 Task: Check the sale-to-list ratio of split bedroom in the last 3 years.
Action: Mouse moved to (812, 181)
Screenshot: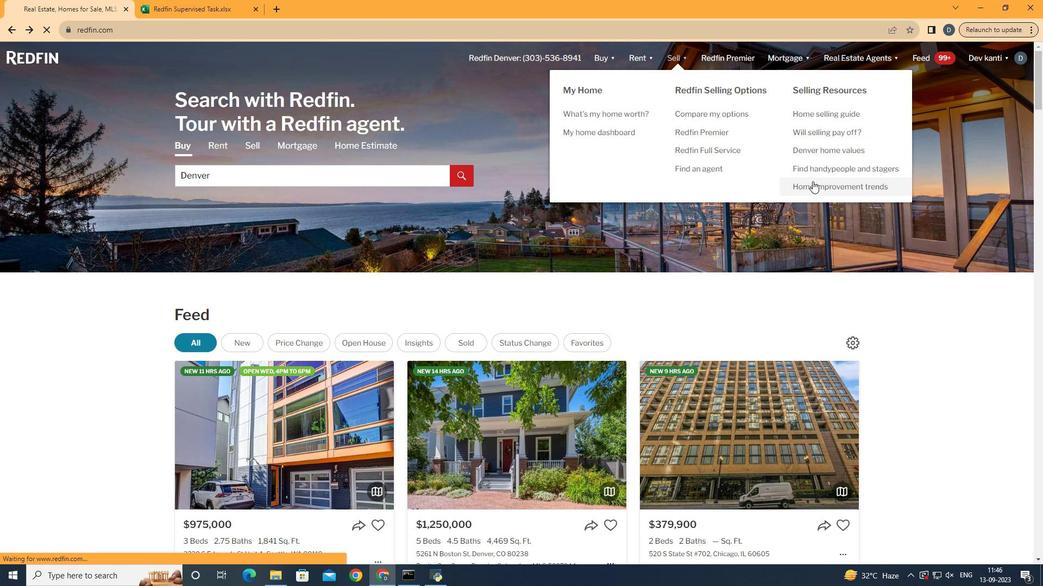 
Action: Mouse pressed left at (812, 181)
Screenshot: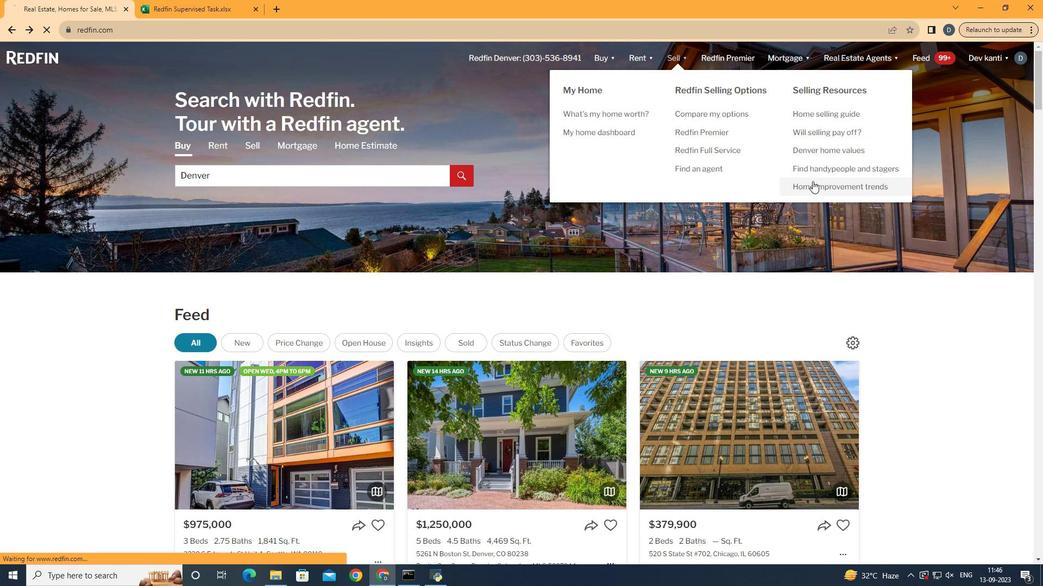 
Action: Mouse moved to (264, 208)
Screenshot: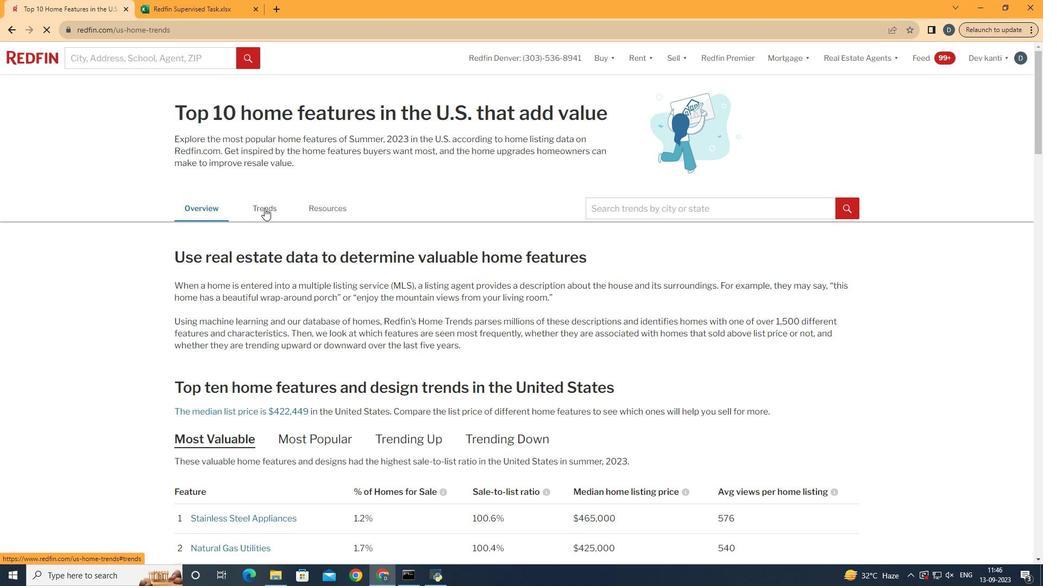 
Action: Mouse pressed left at (264, 208)
Screenshot: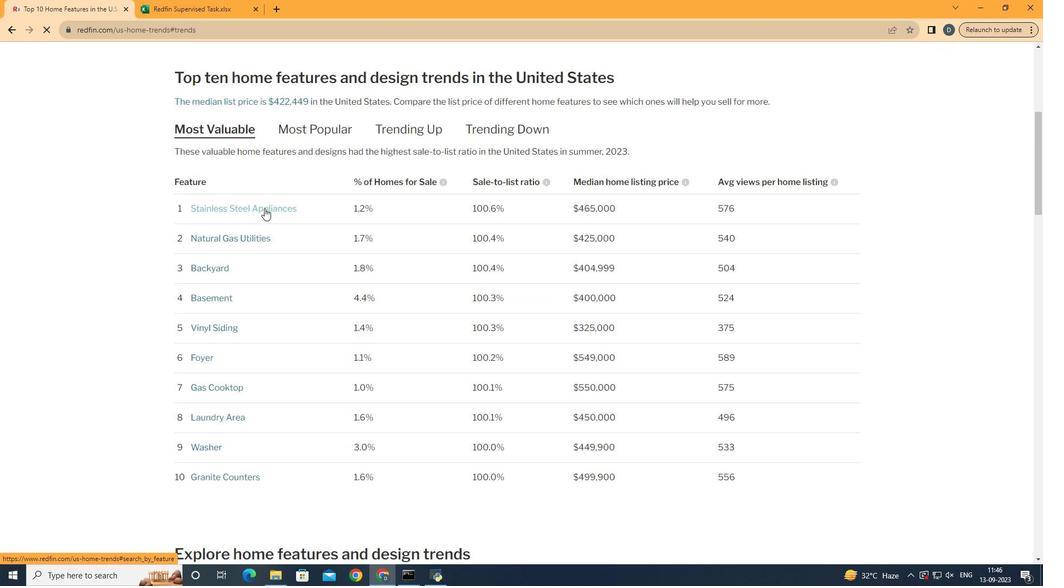 
Action: Mouse moved to (322, 299)
Screenshot: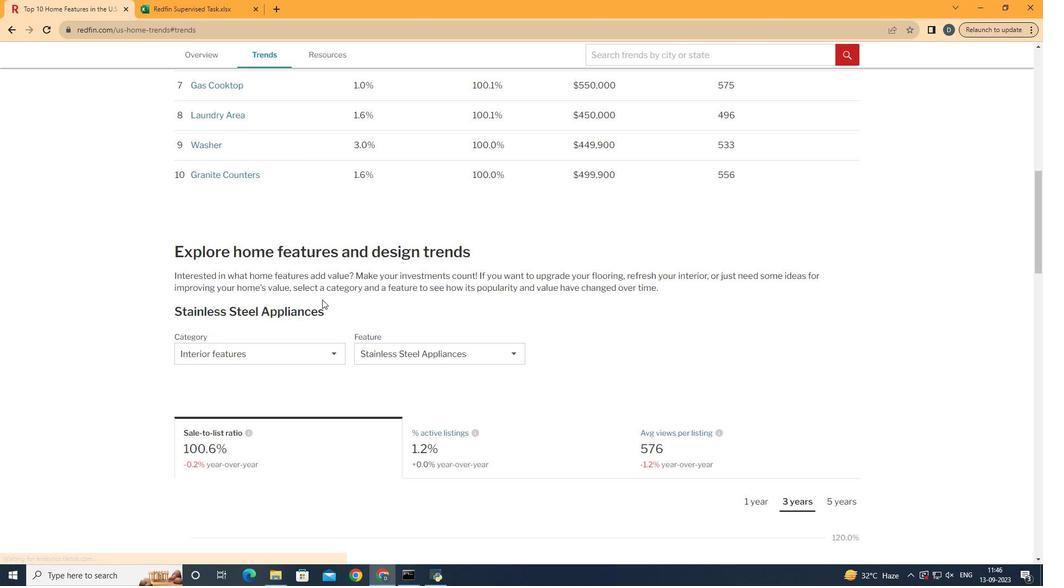 
Action: Mouse scrolled (322, 299) with delta (0, 0)
Screenshot: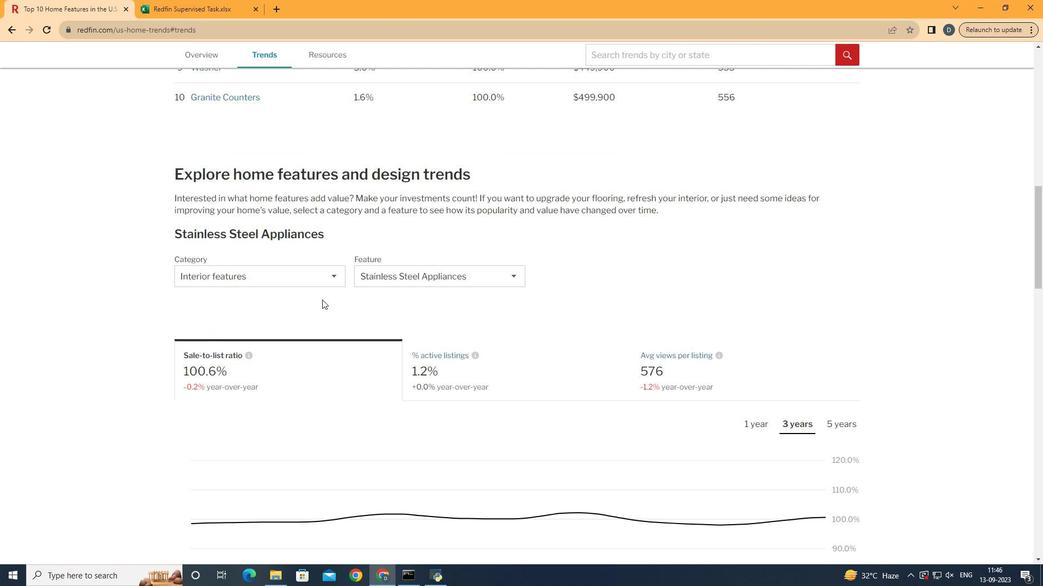 
Action: Mouse scrolled (322, 299) with delta (0, 0)
Screenshot: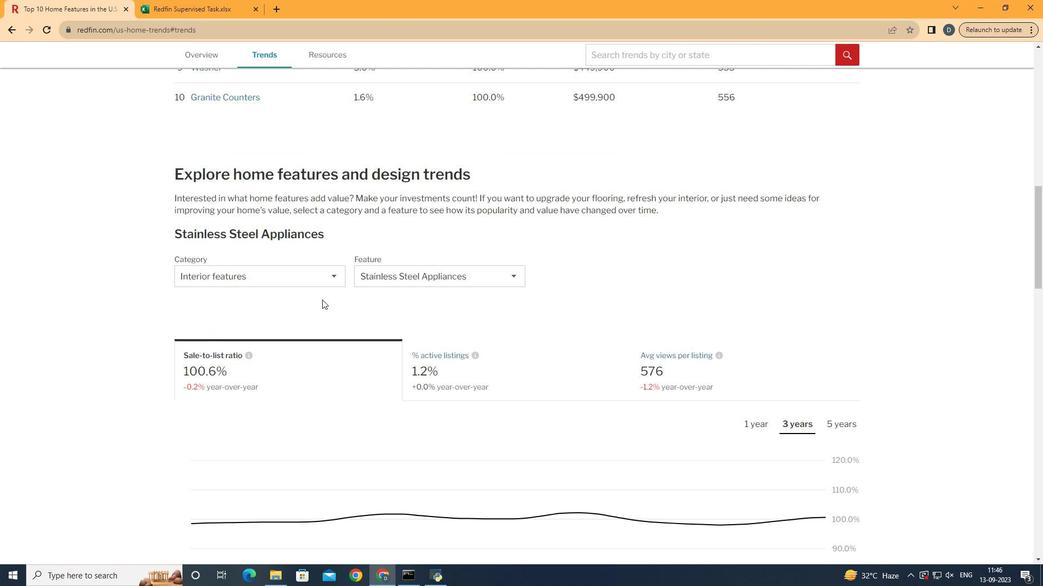 
Action: Mouse scrolled (322, 299) with delta (0, 0)
Screenshot: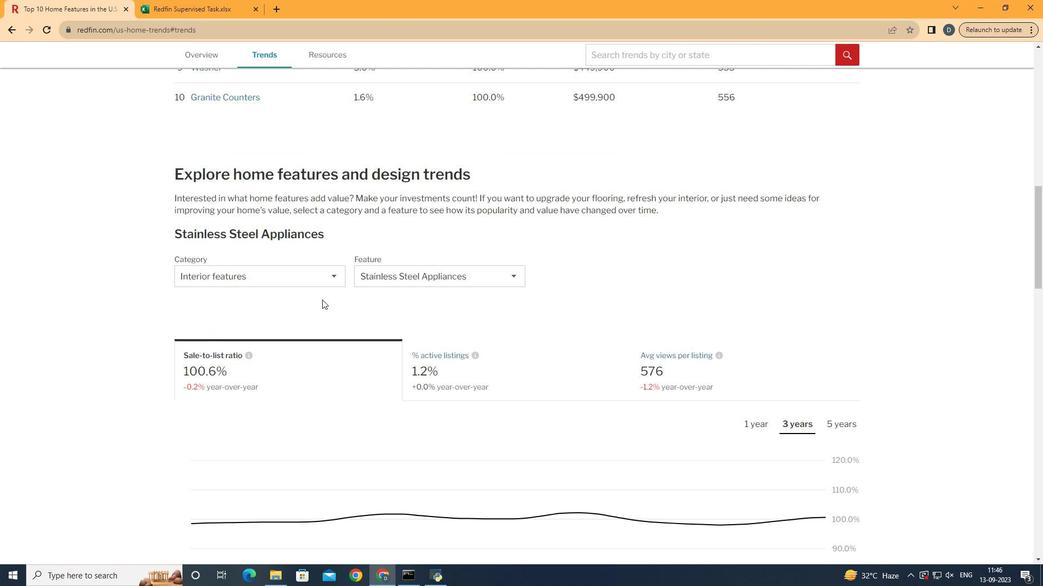 
Action: Mouse scrolled (322, 299) with delta (0, 0)
Screenshot: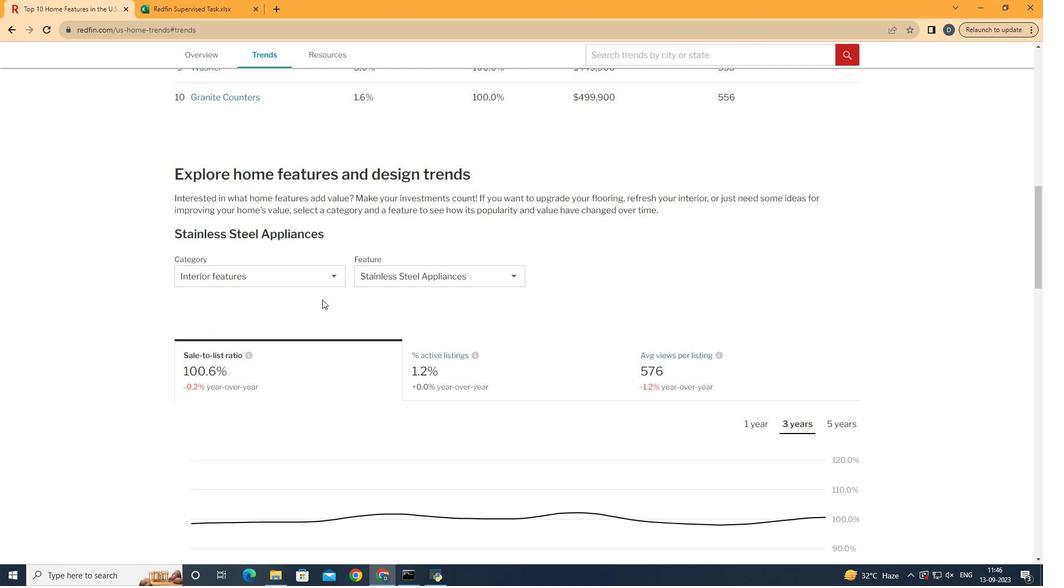 
Action: Mouse scrolled (322, 299) with delta (0, 0)
Screenshot: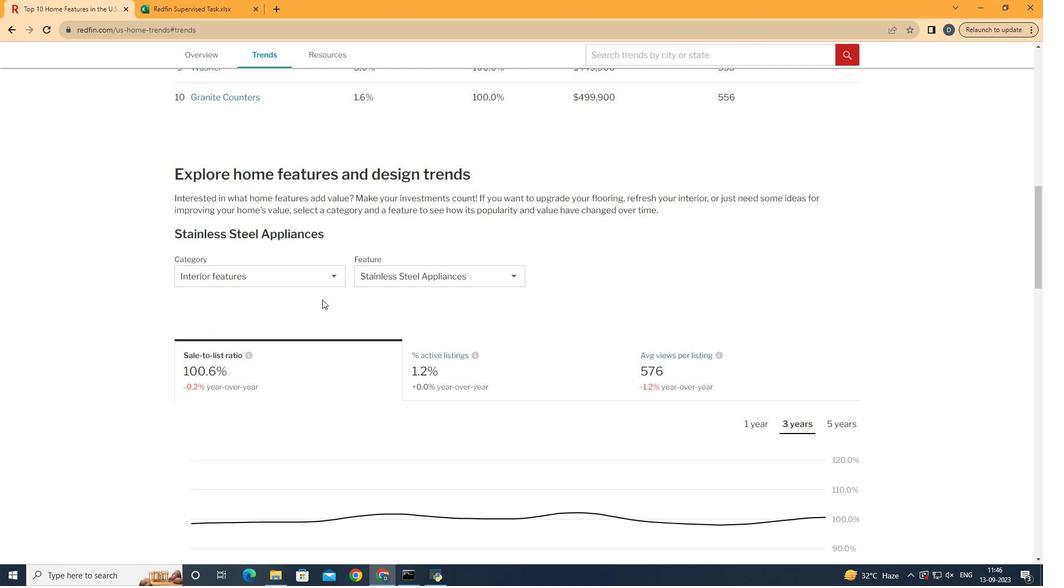 
Action: Mouse scrolled (322, 299) with delta (0, 0)
Screenshot: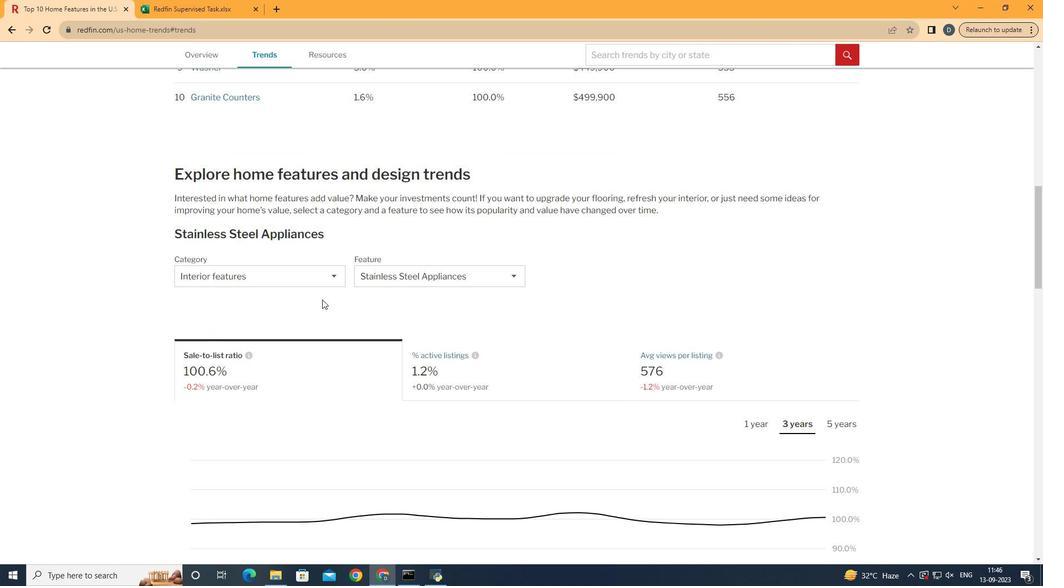 
Action: Mouse scrolled (322, 299) with delta (0, 0)
Screenshot: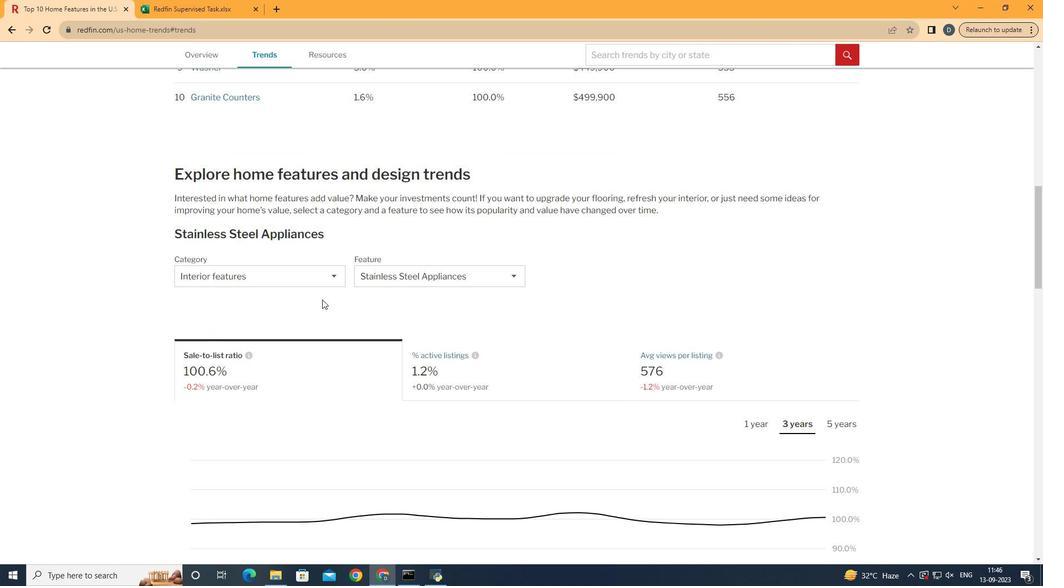 
Action: Mouse moved to (308, 279)
Screenshot: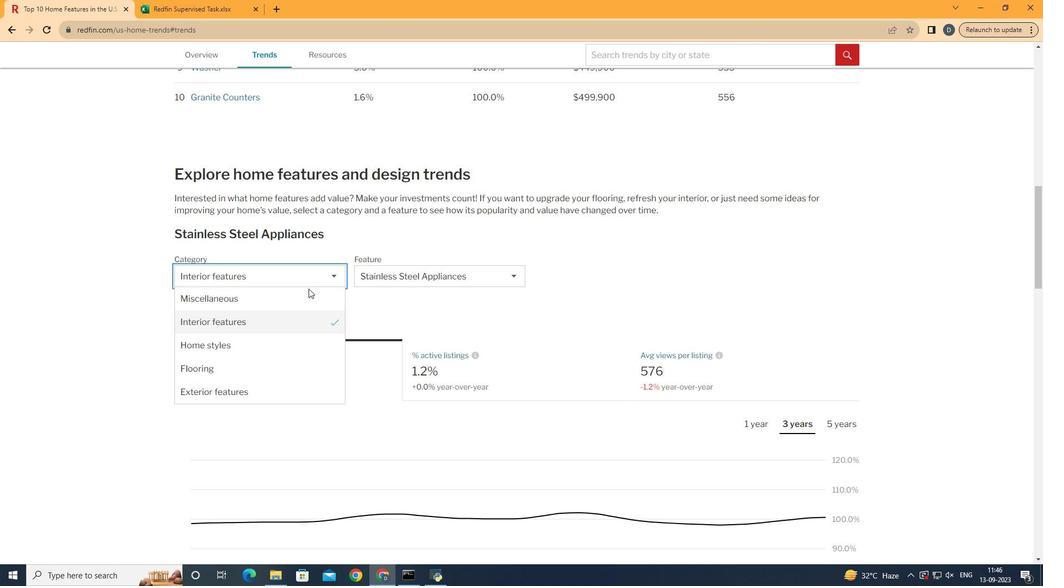 
Action: Mouse pressed left at (308, 279)
Screenshot: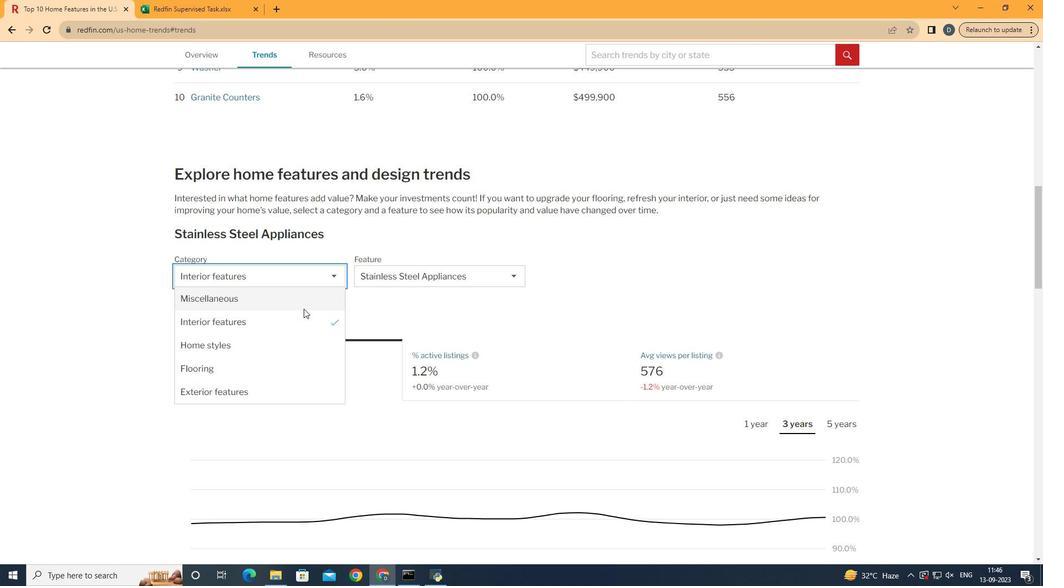 
Action: Mouse moved to (302, 317)
Screenshot: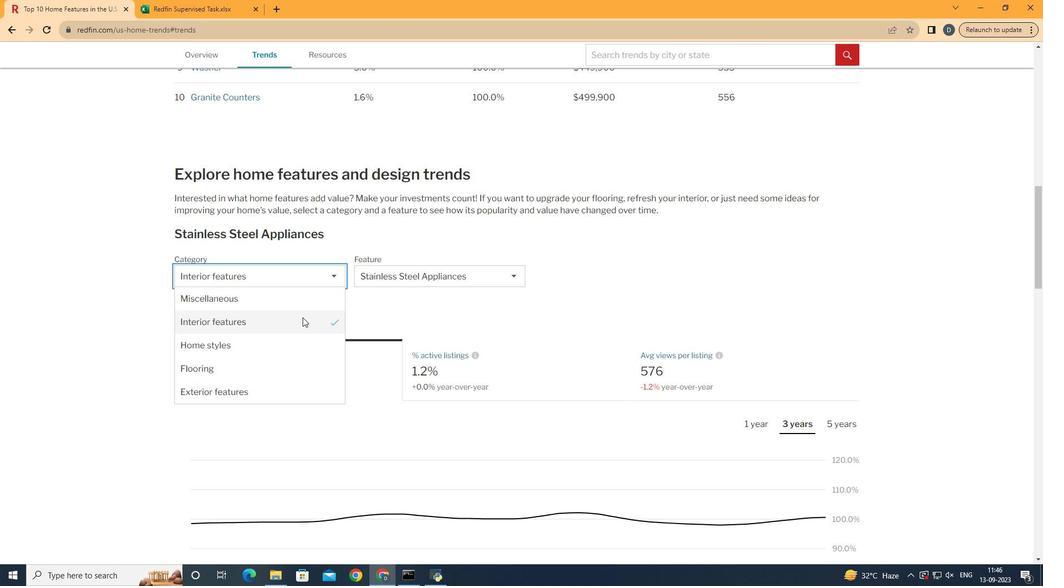 
Action: Mouse pressed left at (302, 317)
Screenshot: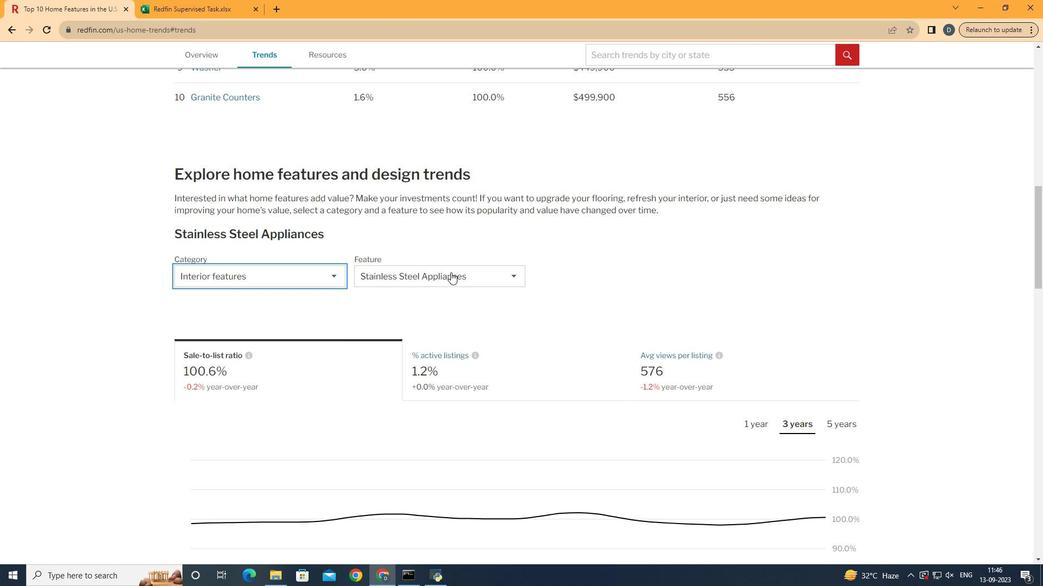 
Action: Mouse moved to (462, 270)
Screenshot: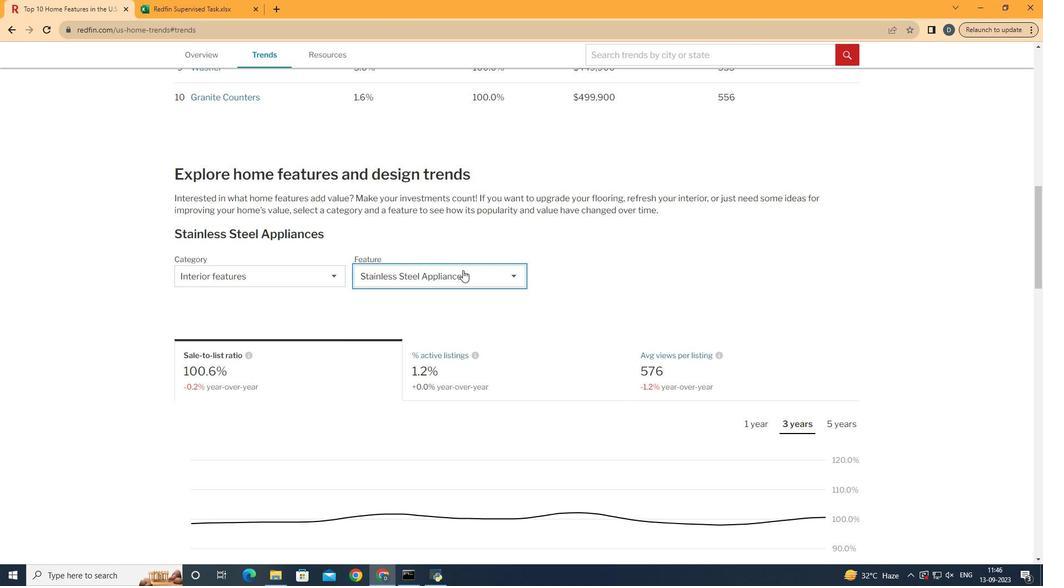 
Action: Mouse pressed left at (462, 270)
Screenshot: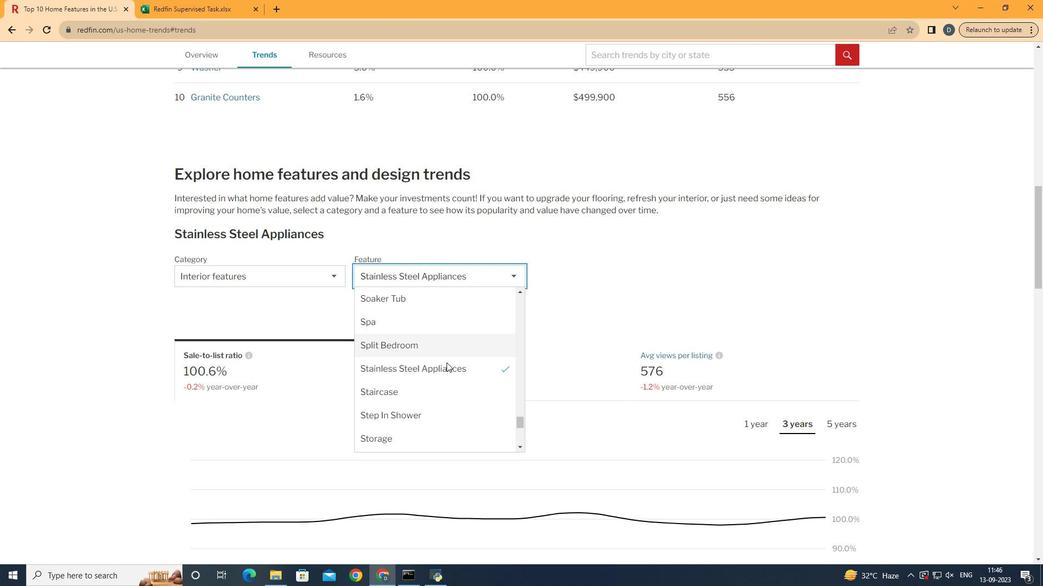 
Action: Mouse moved to (457, 347)
Screenshot: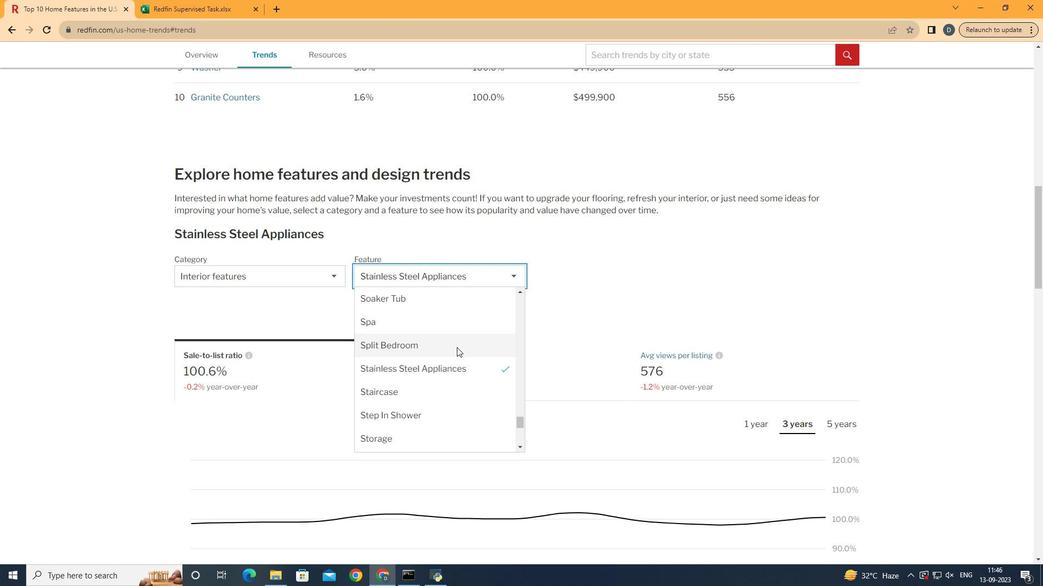 
Action: Mouse pressed left at (457, 347)
Screenshot: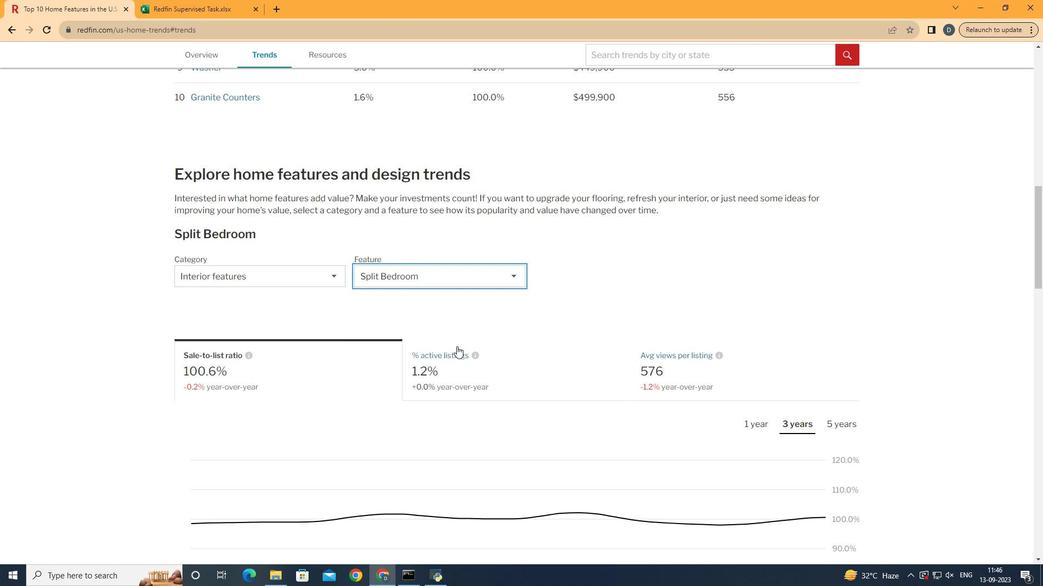 
Action: Mouse moved to (452, 319)
Screenshot: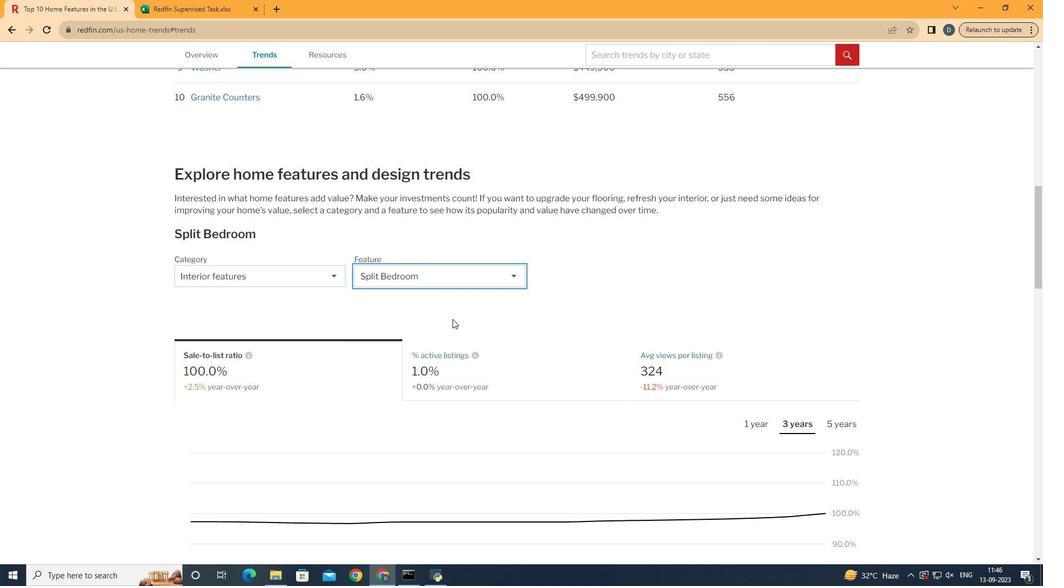 
Action: Mouse scrolled (452, 318) with delta (0, 0)
Screenshot: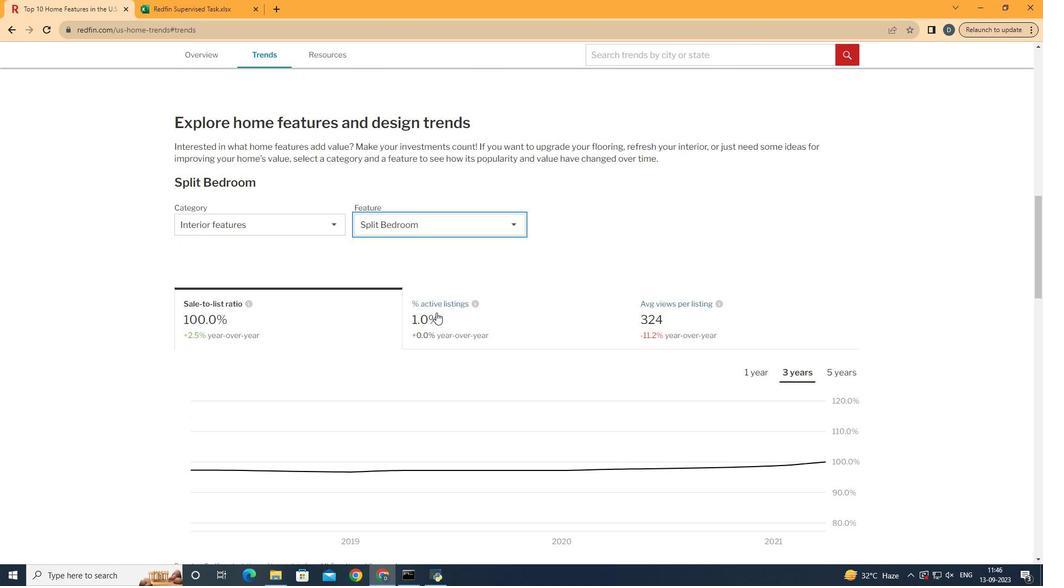 
Action: Mouse moved to (330, 304)
Screenshot: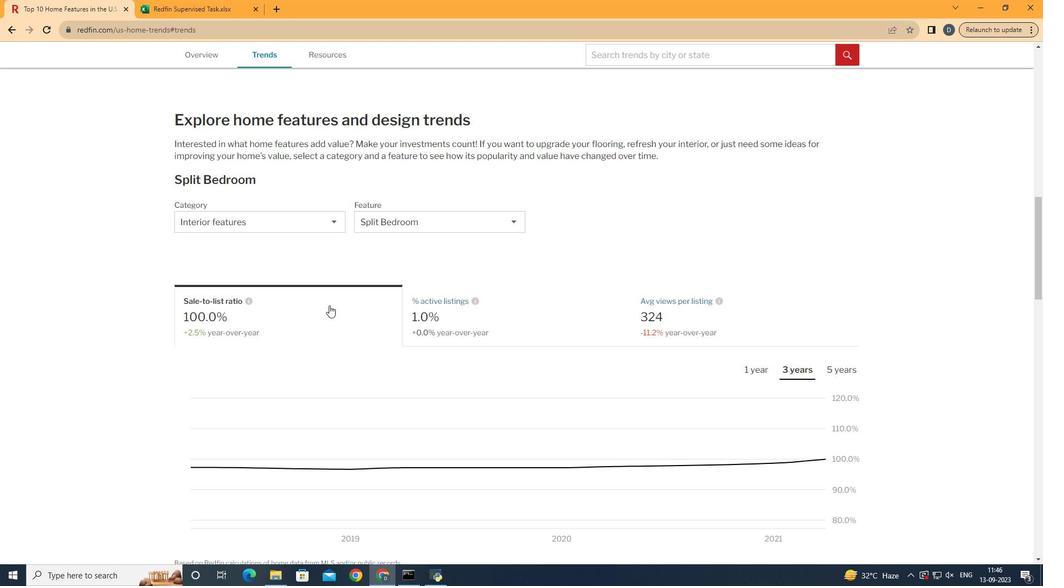 
Action: Mouse pressed left at (330, 304)
Screenshot: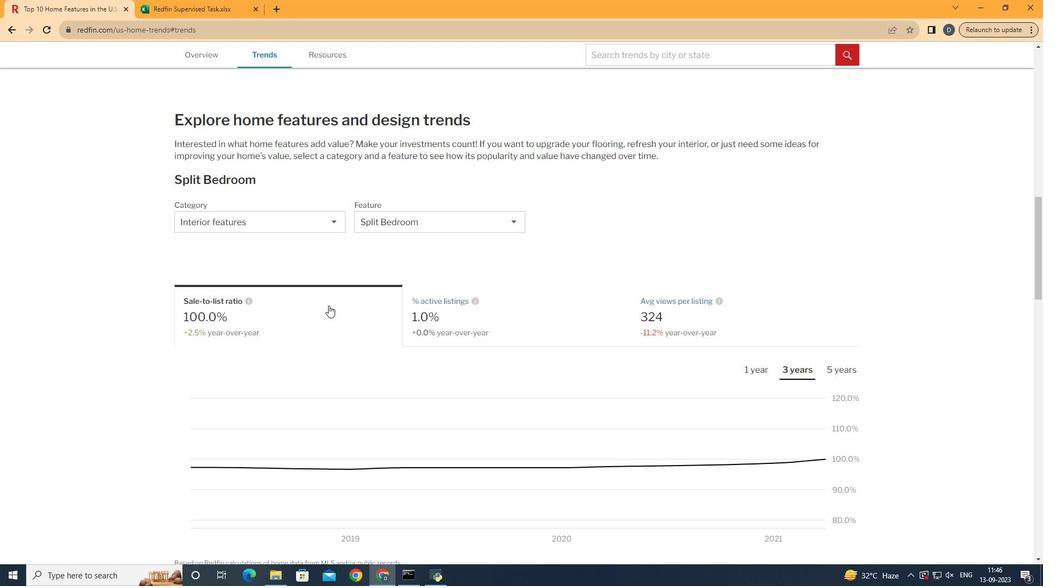 
Action: Mouse moved to (809, 373)
Screenshot: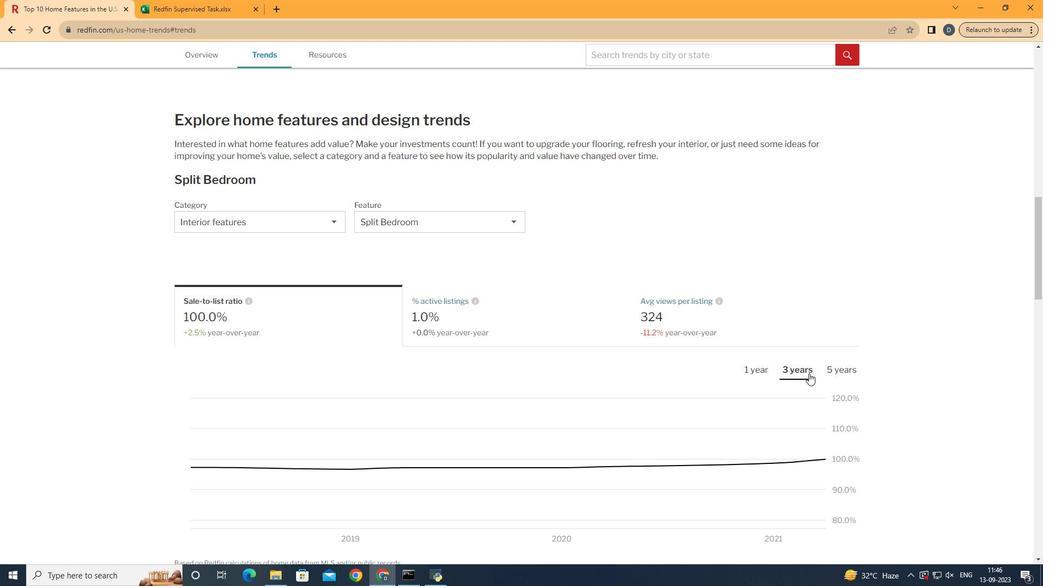
Action: Mouse pressed left at (809, 373)
Screenshot: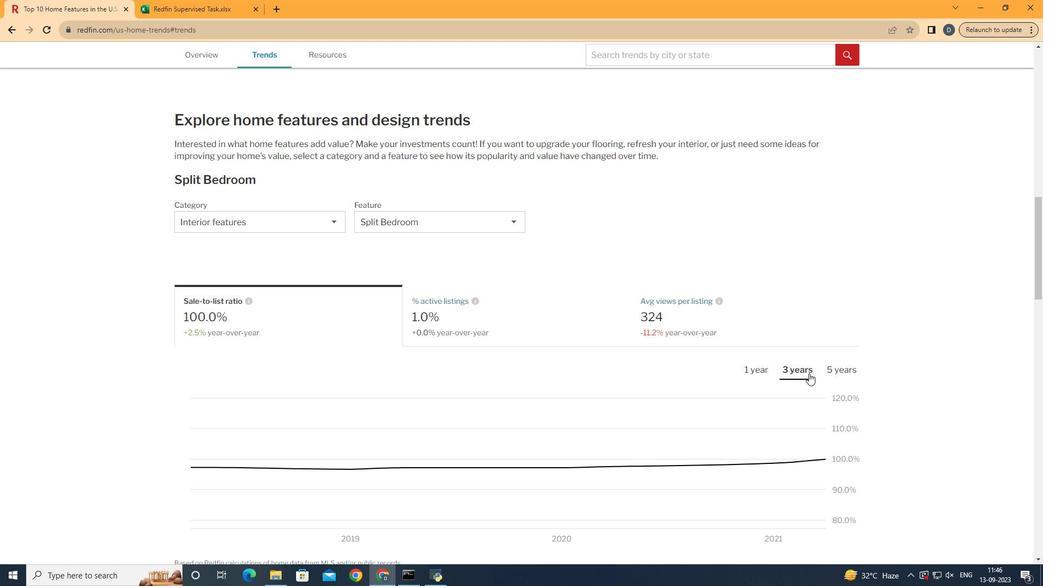 
Action: Mouse moved to (749, 374)
Screenshot: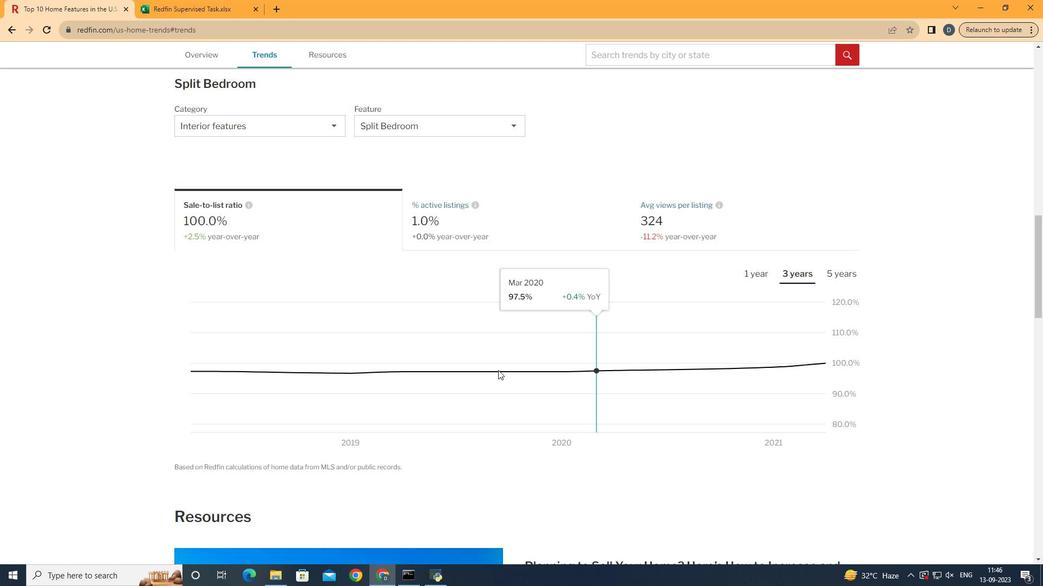 
Action: Mouse scrolled (749, 373) with delta (0, 0)
Screenshot: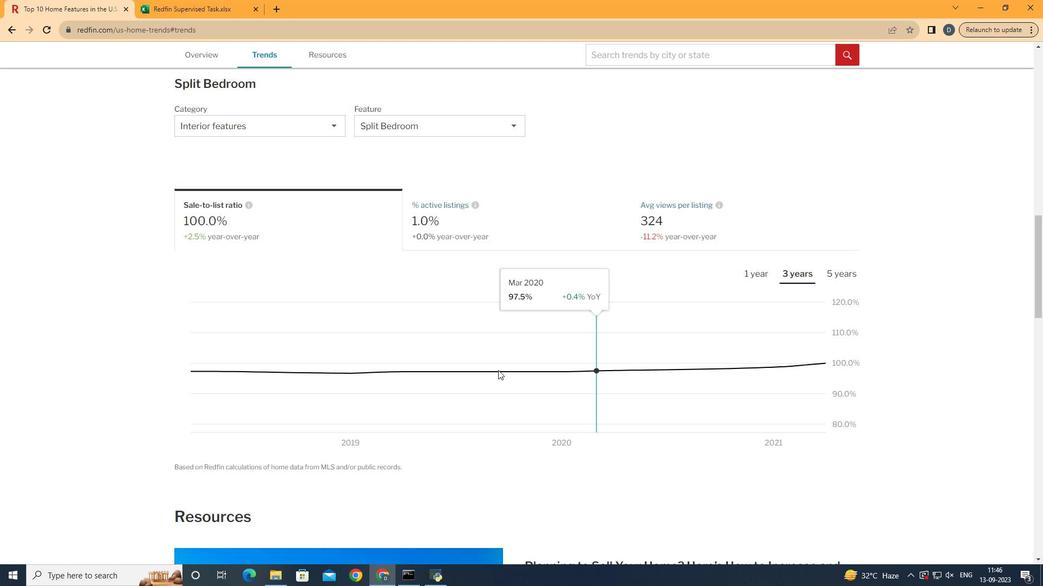 
Action: Mouse moved to (710, 371)
Screenshot: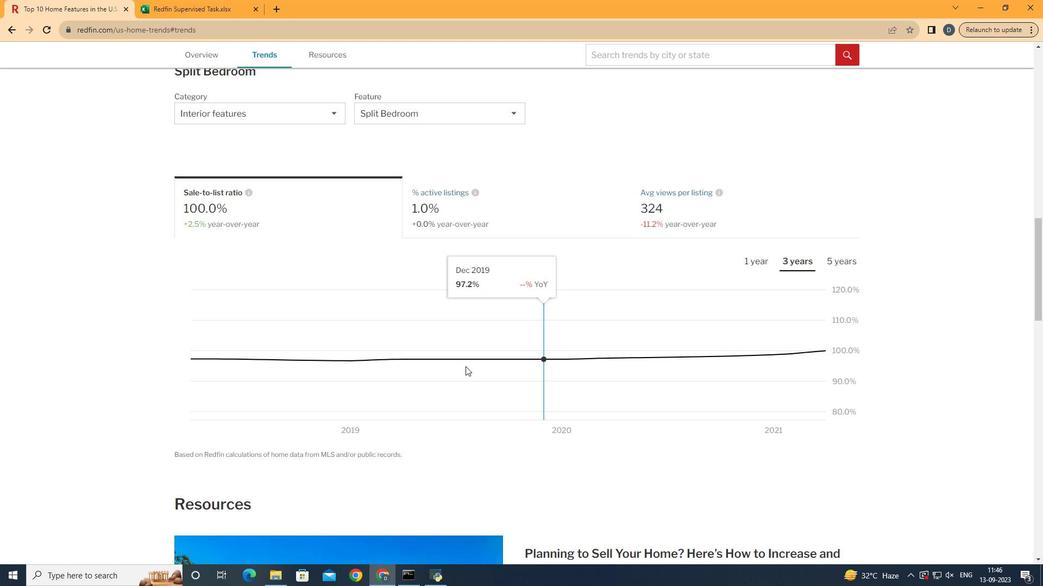 
Action: Mouse scrolled (710, 371) with delta (0, 0)
Screenshot: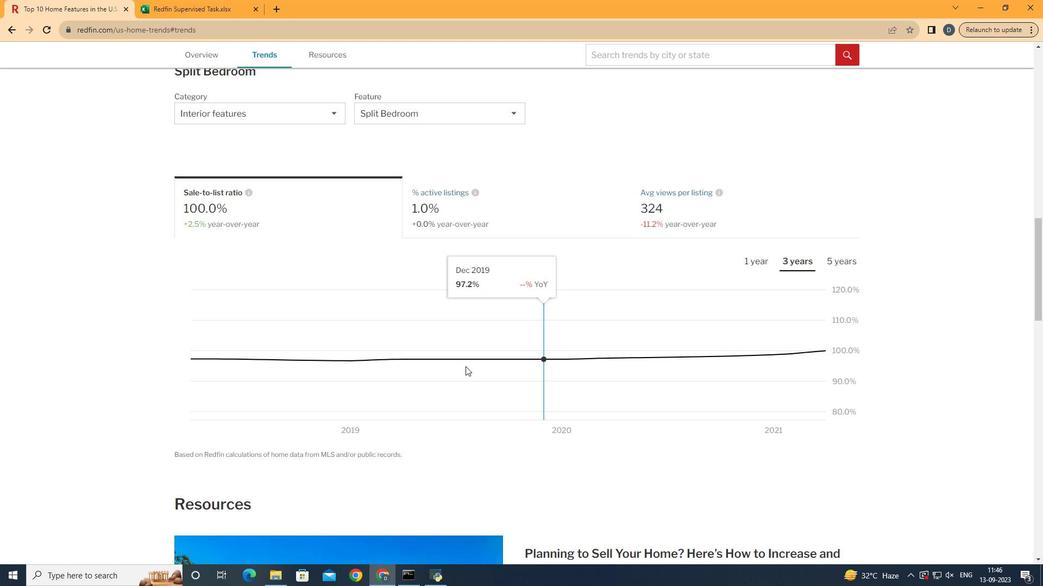 
Action: Mouse moved to (870, 359)
Screenshot: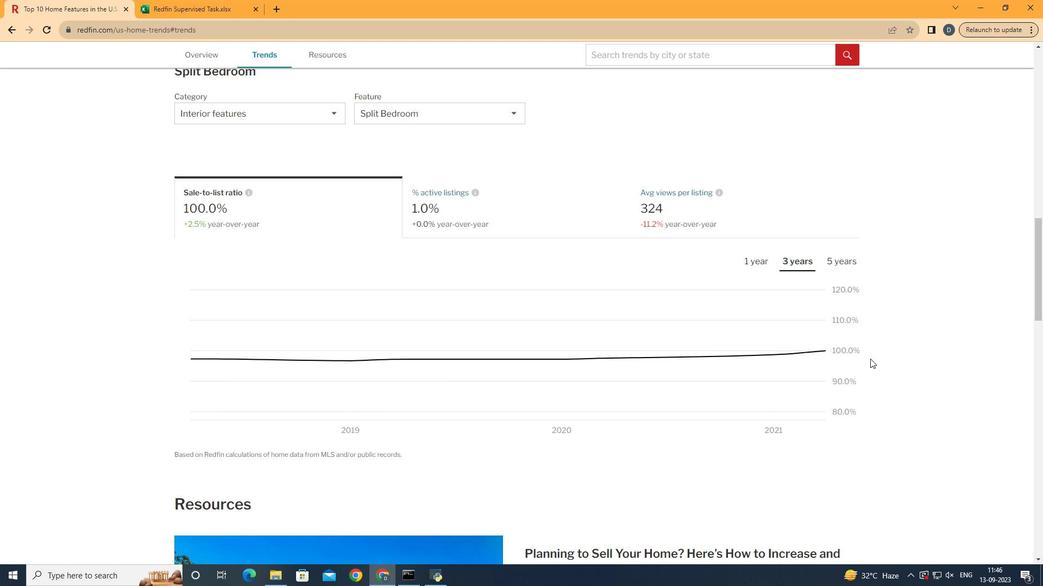
